Task: Create a section Code Commandos and in the section, add a milestone Internet of Things Implementation in the project TrendSetter.
Action: Mouse moved to (50, 217)
Screenshot: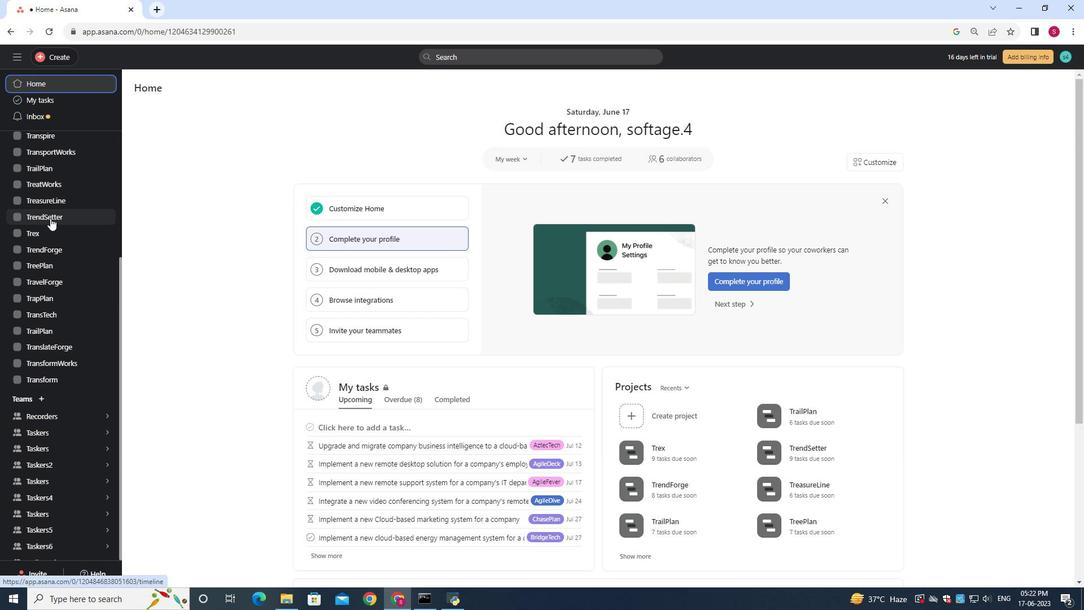 
Action: Mouse pressed left at (50, 217)
Screenshot: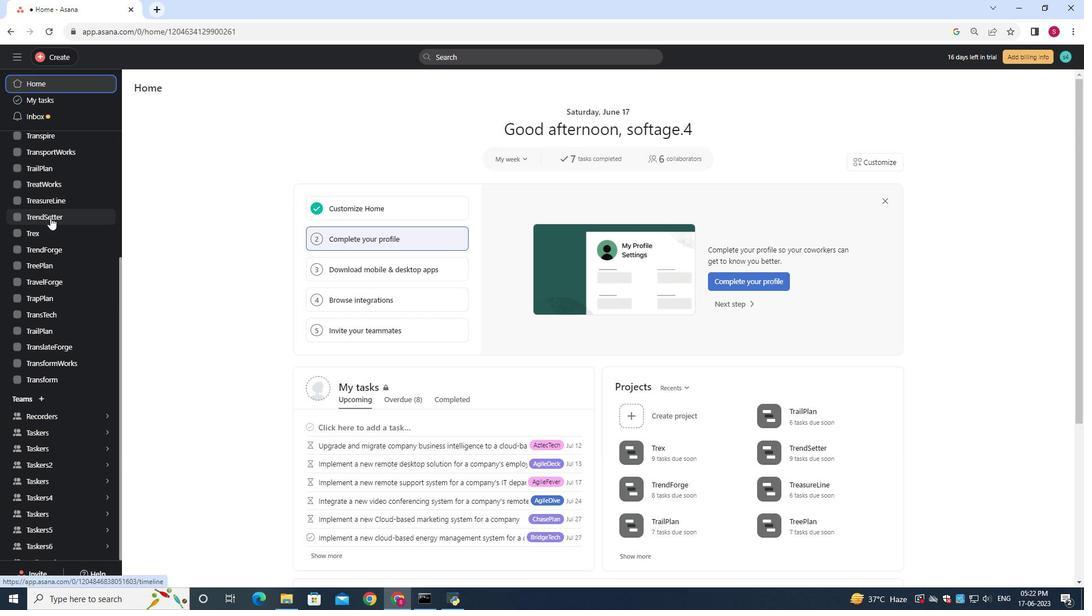 
Action: Mouse moved to (181, 135)
Screenshot: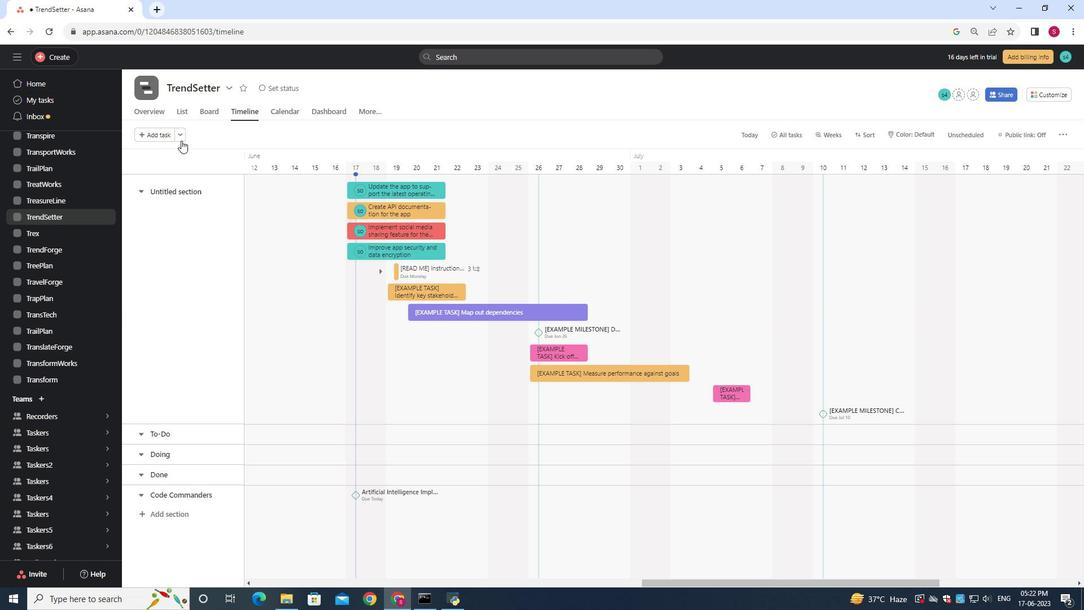 
Action: Mouse pressed left at (181, 135)
Screenshot: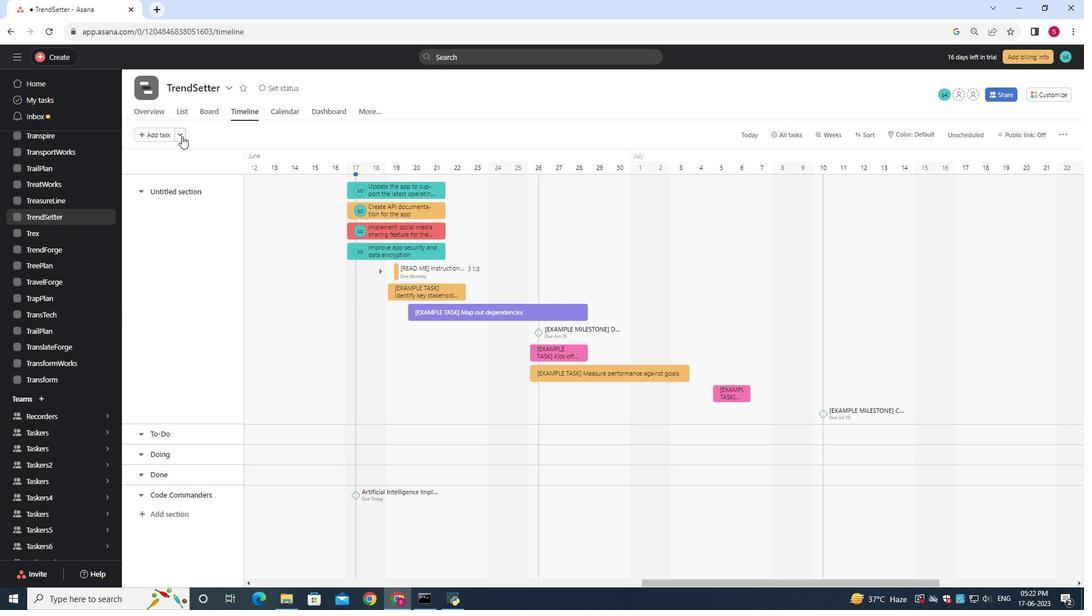 
Action: Mouse moved to (187, 152)
Screenshot: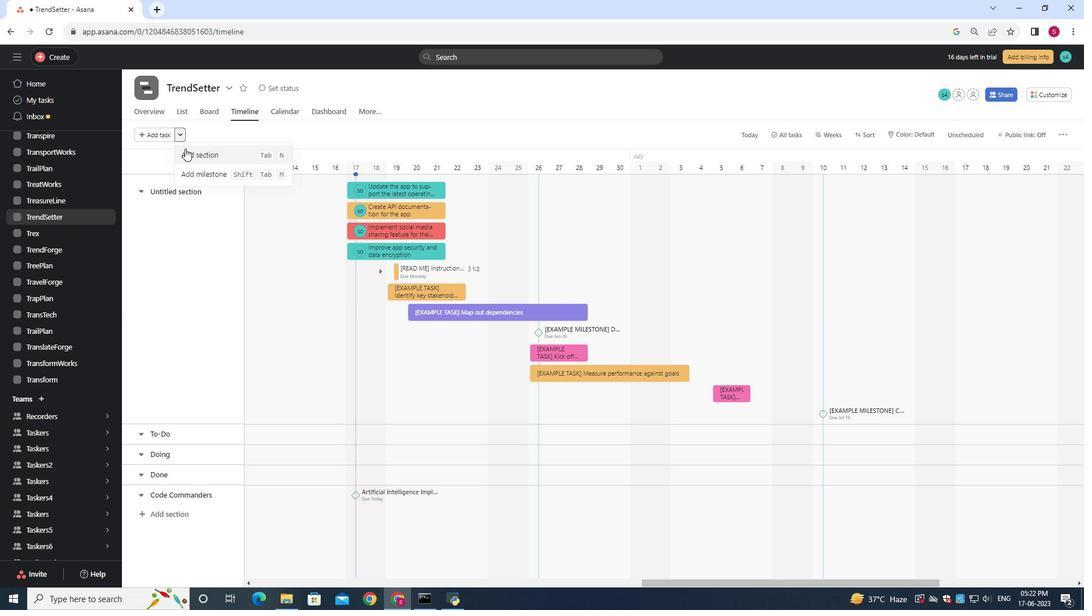 
Action: Mouse pressed left at (187, 152)
Screenshot: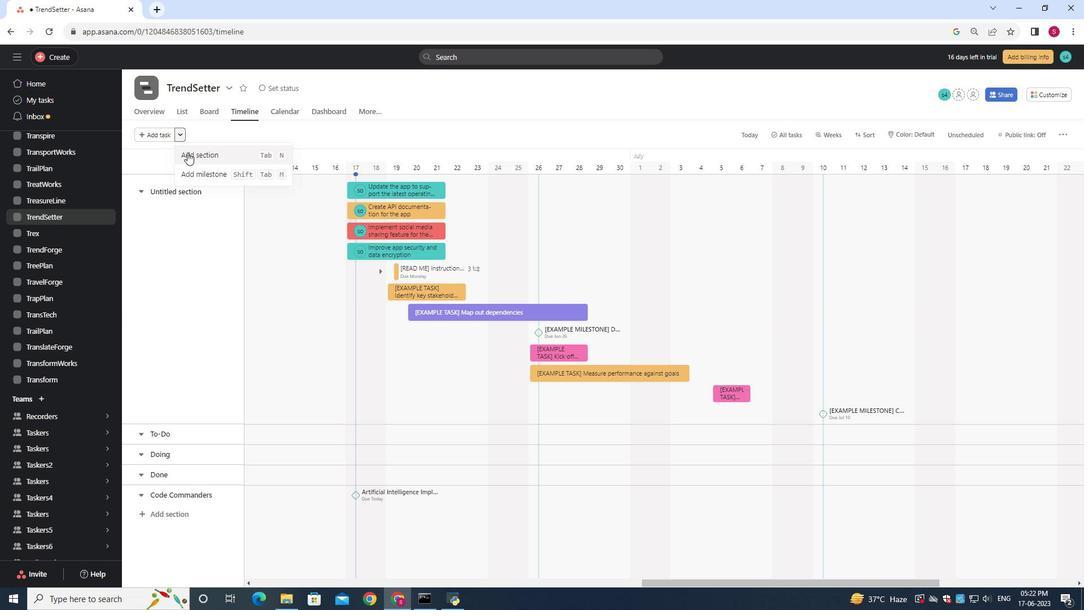 
Action: Mouse moved to (188, 153)
Screenshot: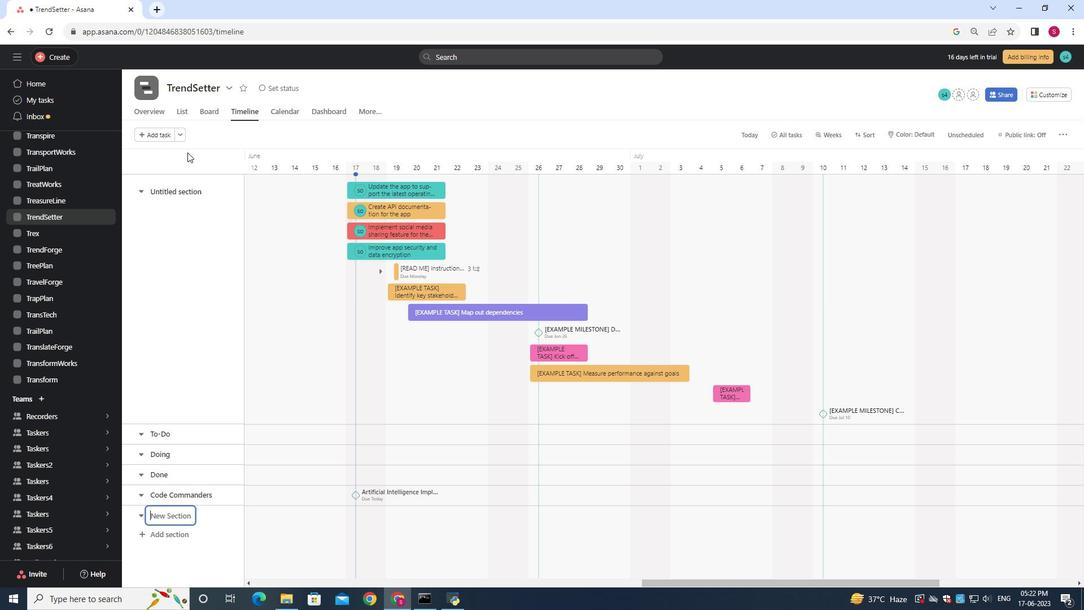 
Action: Key pressed <Key.shift>COde<Key.space><Key.backspace><Key.backspace><Key.backspace><Key.backspace>ode<Key.space><Key.shift><Key.shift><Key.shift><Key.shift><Key.shift><Key.shift><Key.shift><Key.shift><Key.shift><Key.shift><Key.shift><Key.shift><Key.shift><Key.shift><Key.shift><Key.shift><Key.shift><Key.shift><Key.shift>Commandos
Screenshot: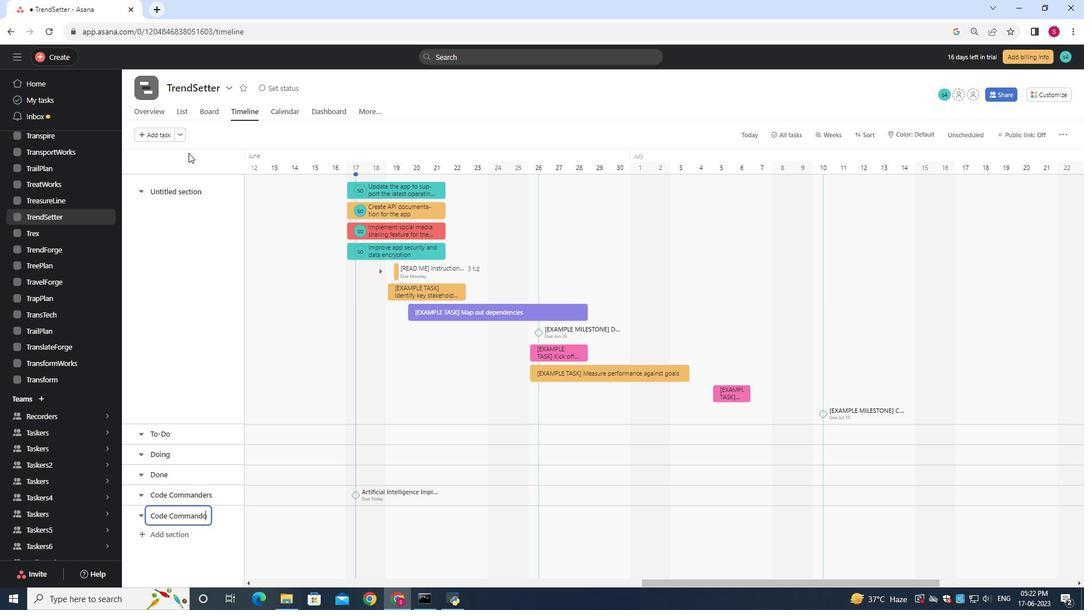 
Action: Mouse moved to (260, 515)
Screenshot: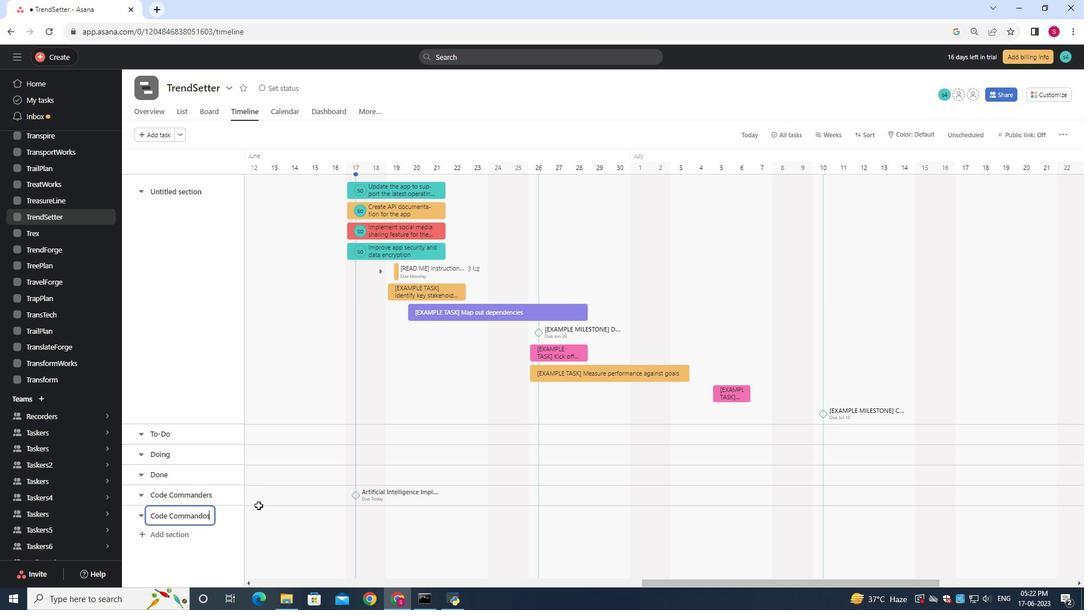 
Action: Mouse pressed left at (260, 515)
Screenshot: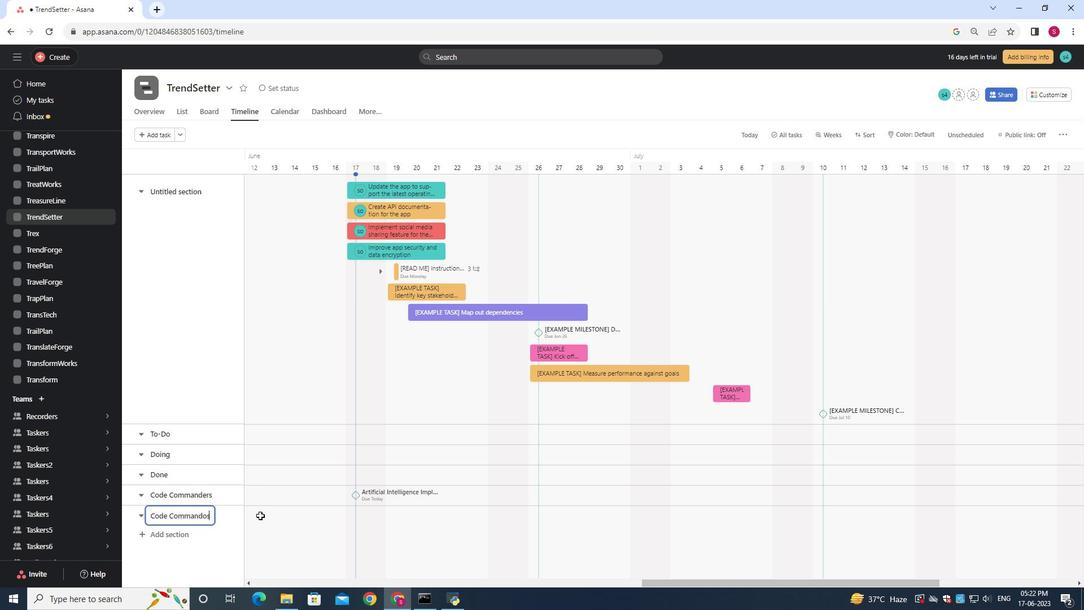 
Action: Key pressed <Key.shift><Key.shift><Key.shift><Key.shift><Key.shift><Key.shift><Key.shift><Key.shift><Key.shift><Key.shift>Internet<Key.space>of<Key.space>t<Key.backspace><Key.shift><Key.shift><Key.shift>Things<Key.space><Key.shift>Implementation<Key.space>
Screenshot: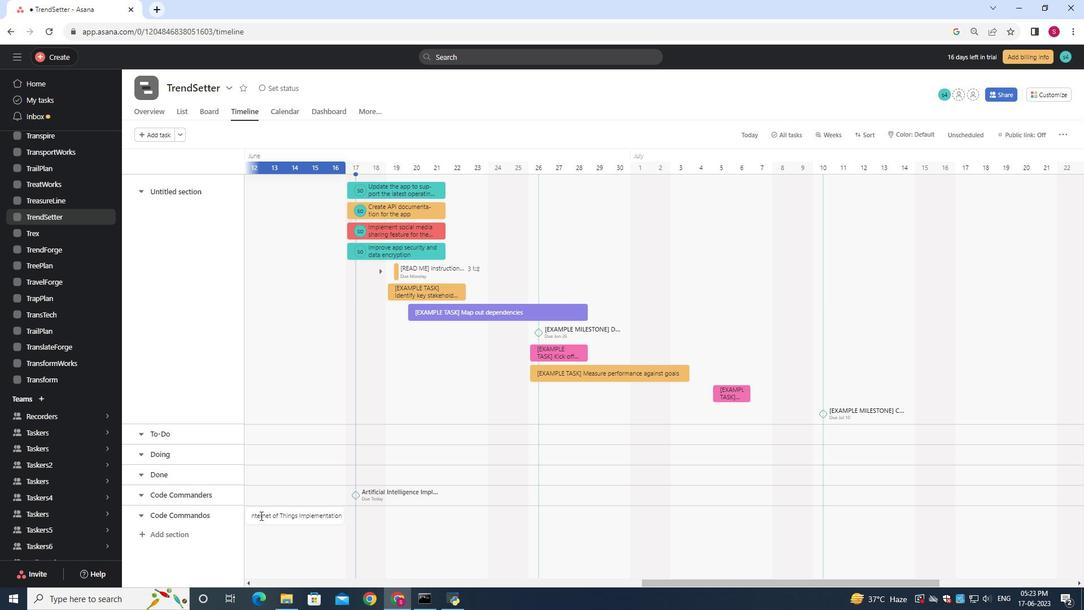
Action: Mouse moved to (284, 515)
Screenshot: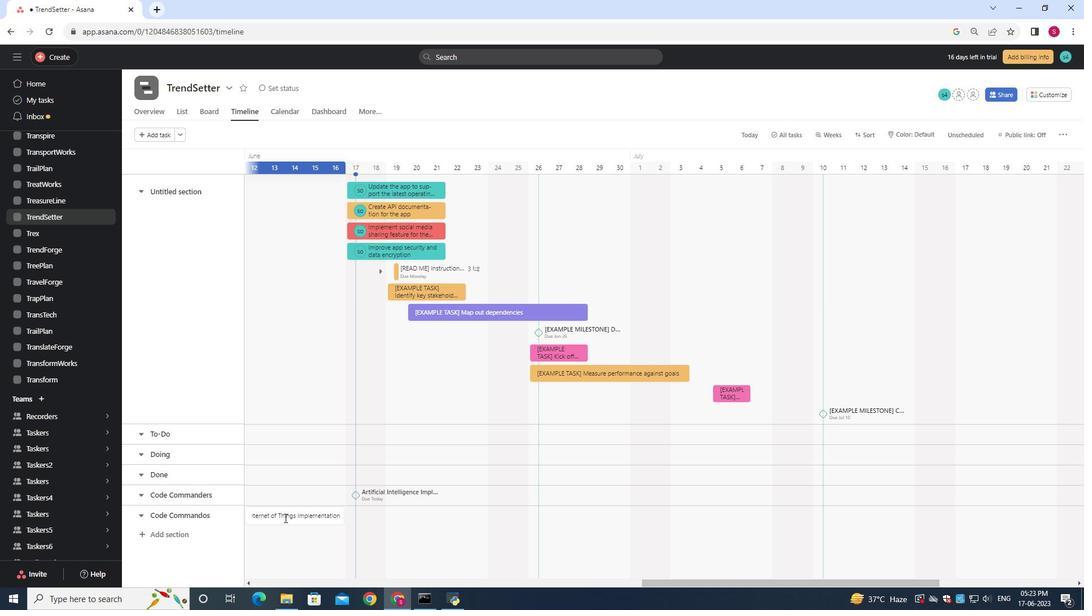 
Action: Mouse pressed right at (284, 515)
Screenshot: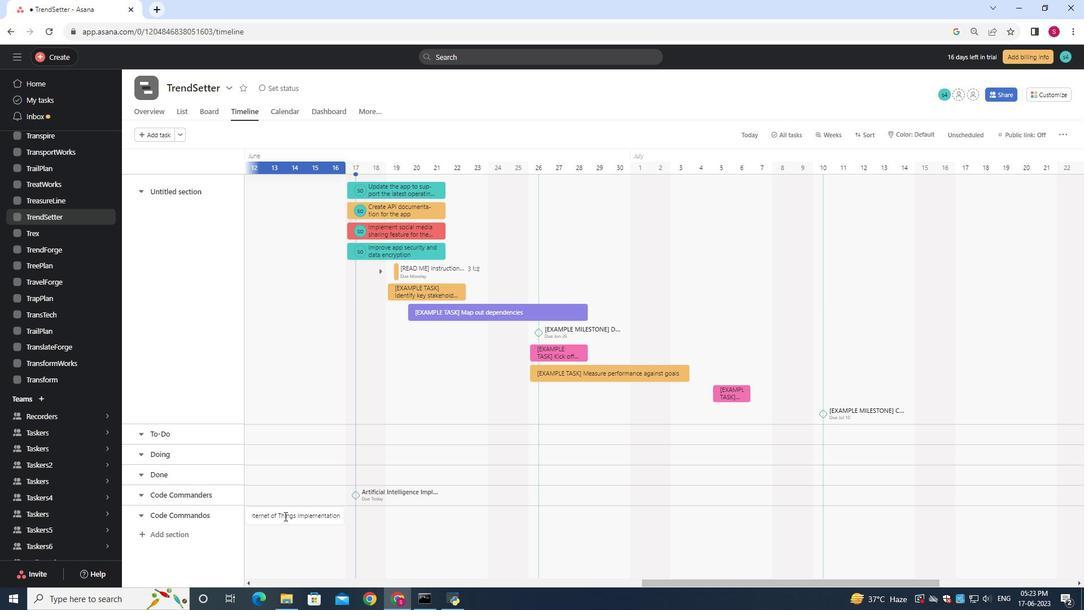 
Action: Mouse moved to (299, 462)
Screenshot: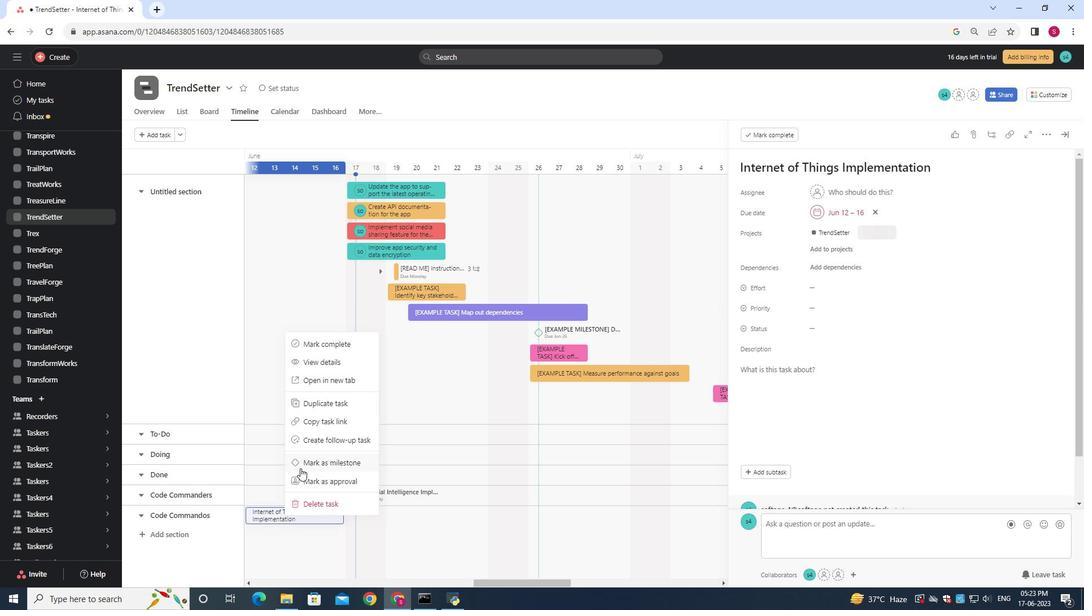 
Action: Mouse pressed left at (299, 462)
Screenshot: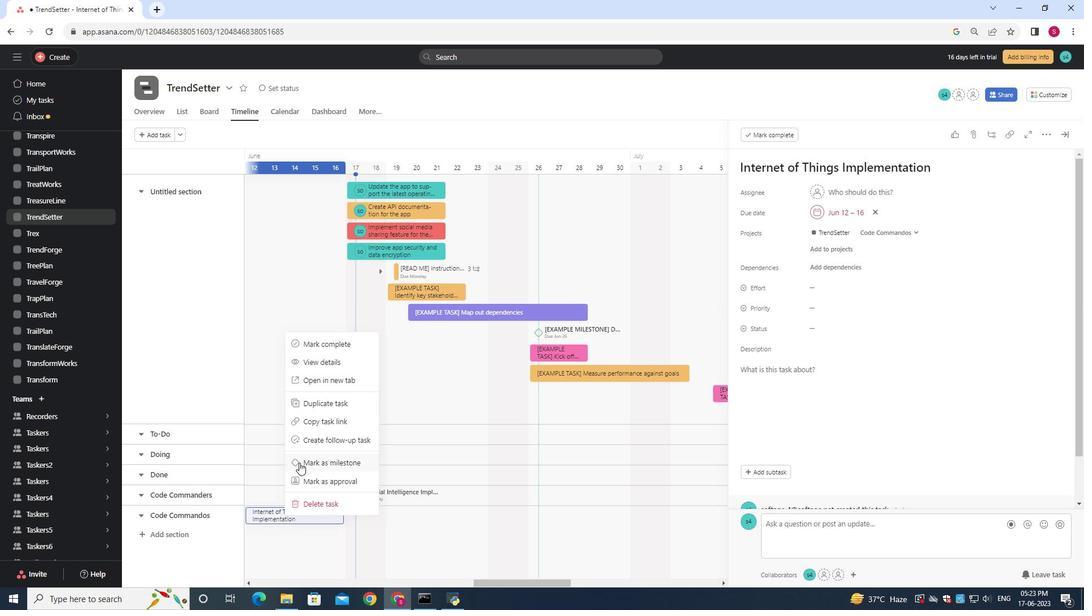 
Action: Mouse moved to (301, 463)
Screenshot: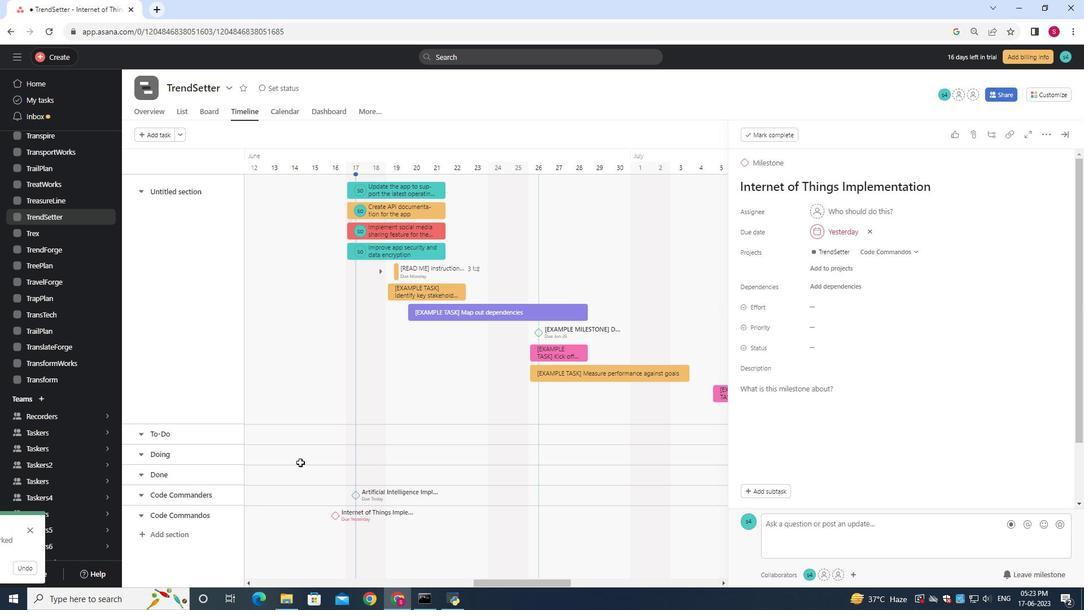 
